 Task: Set up your Outlook email account using the email address aakashmishraop@outlook.com.
Action: Mouse moved to (29, 48)
Screenshot: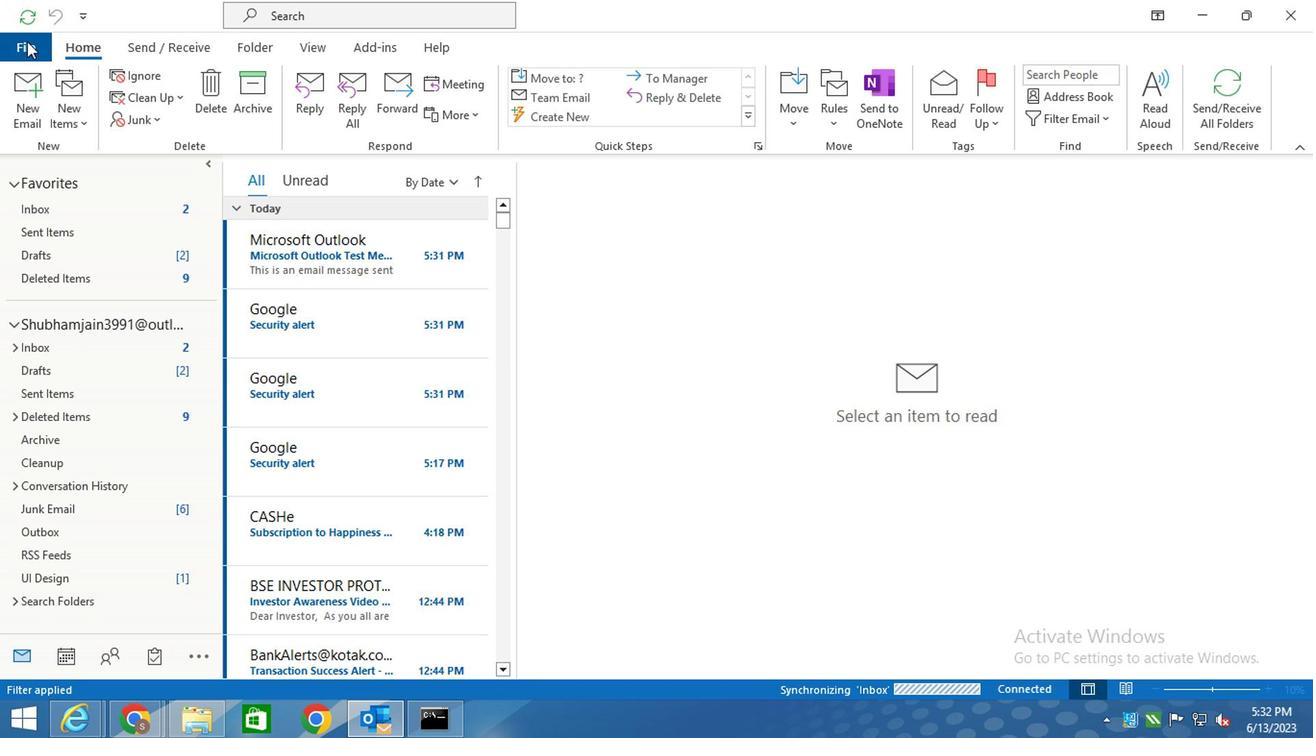 
Action: Mouse pressed left at (29, 48)
Screenshot: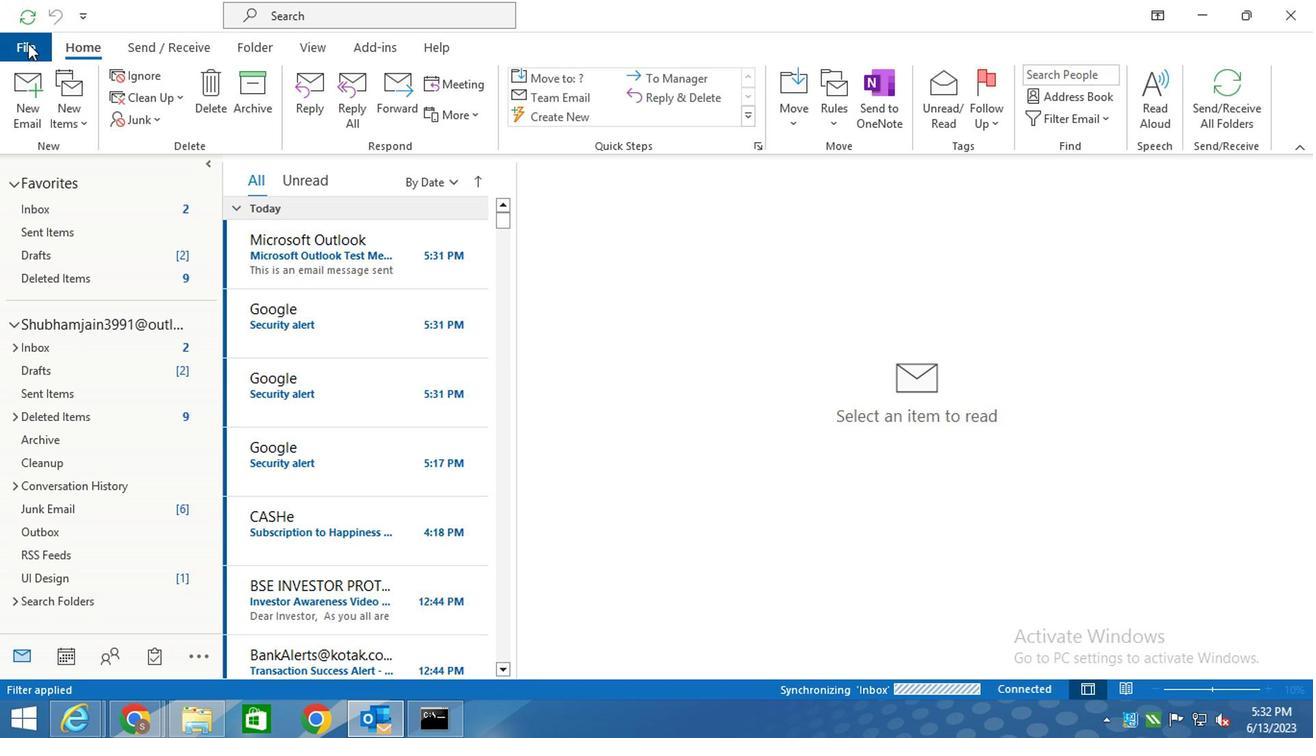 
Action: Mouse moved to (222, 164)
Screenshot: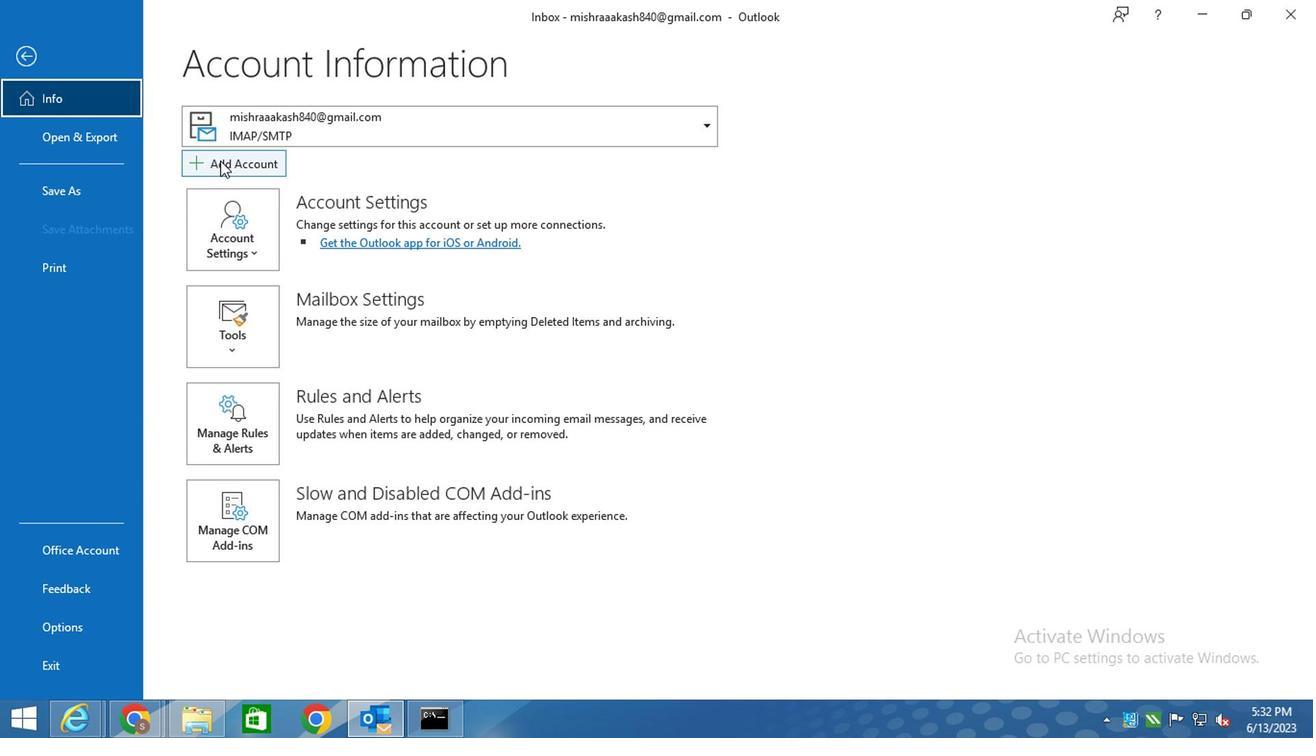 
Action: Mouse pressed left at (222, 164)
Screenshot: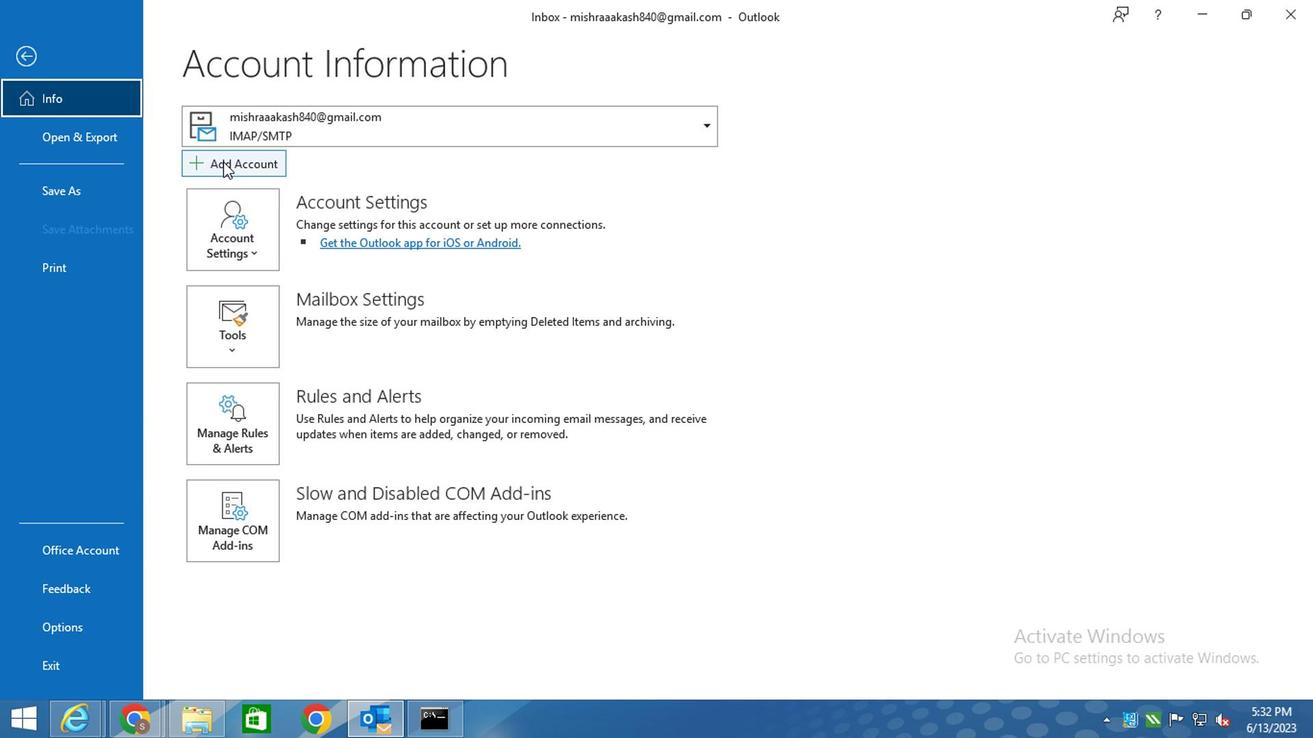 
Action: Mouse moved to (240, 186)
Screenshot: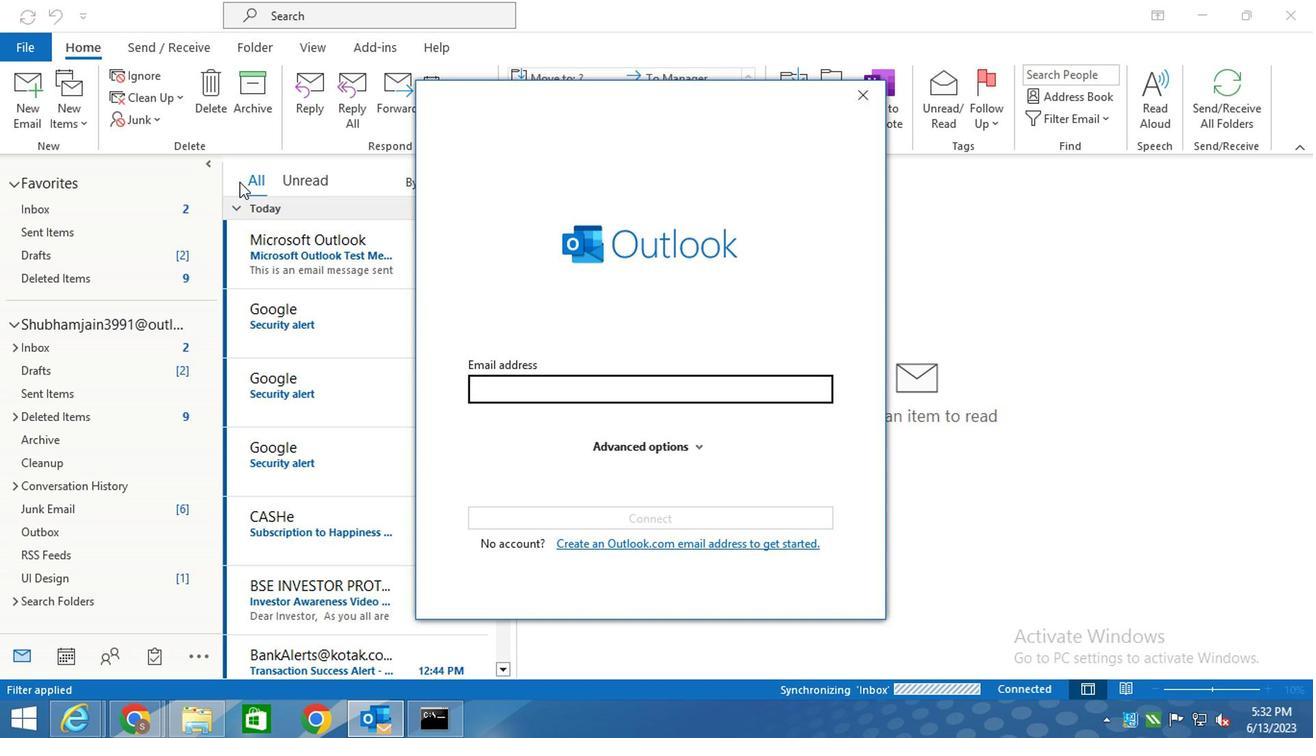 
Action: Key pressed aakashmishraop<Key.shift>@OUTLOOK.COM
Screenshot: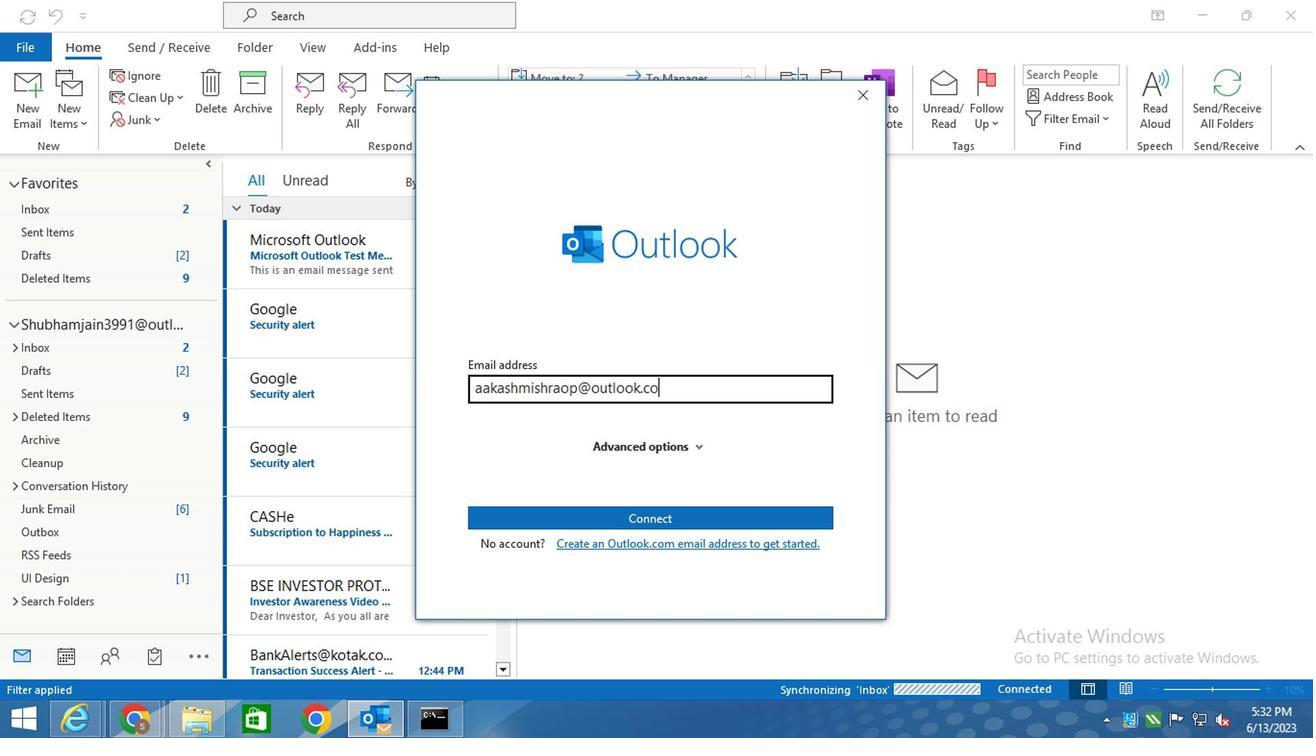 
Action: Mouse moved to (640, 450)
Screenshot: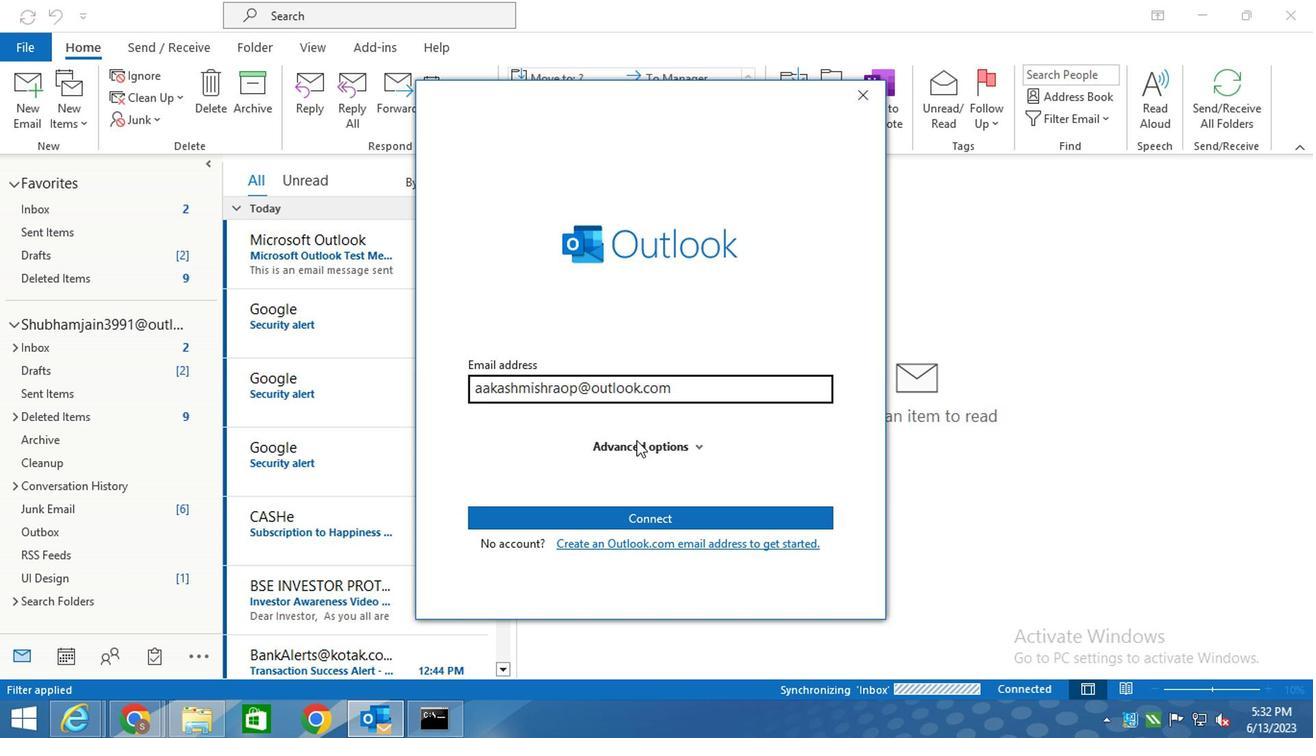 
Action: Mouse pressed left at (640, 450)
Screenshot: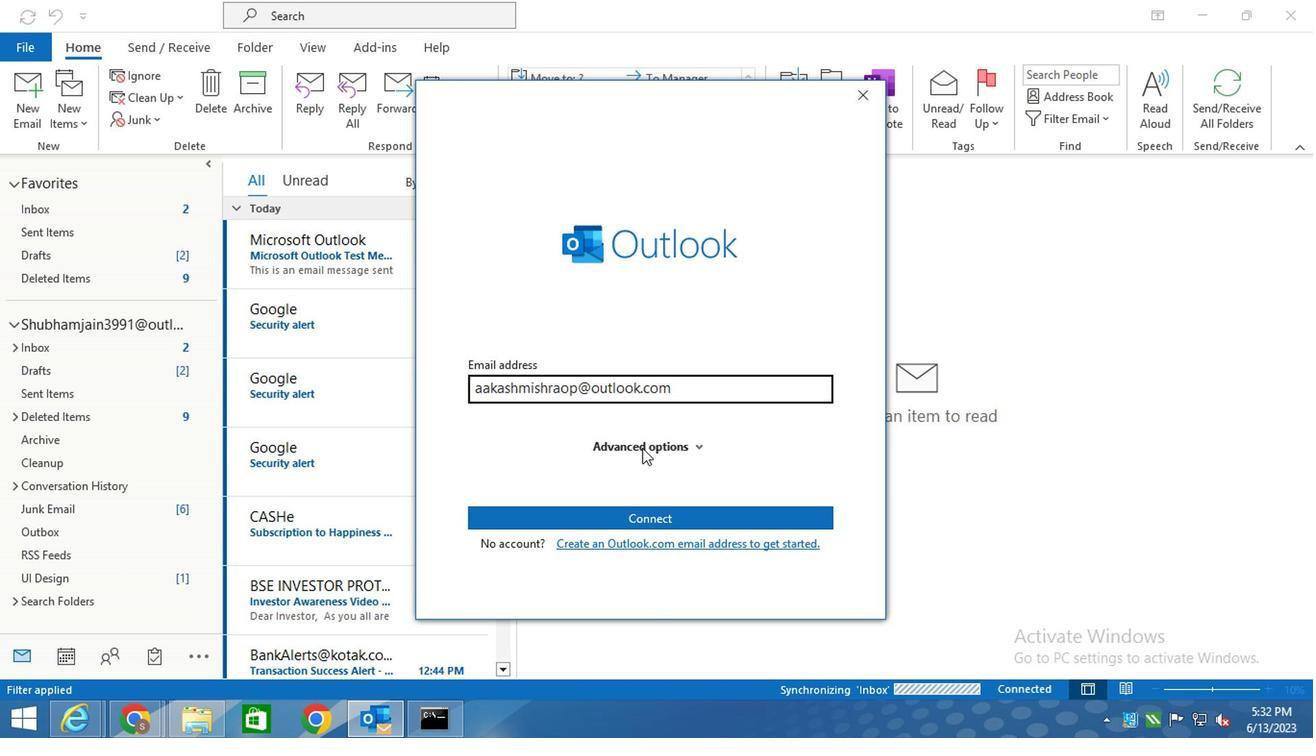 
Action: Mouse moved to (570, 473)
Screenshot: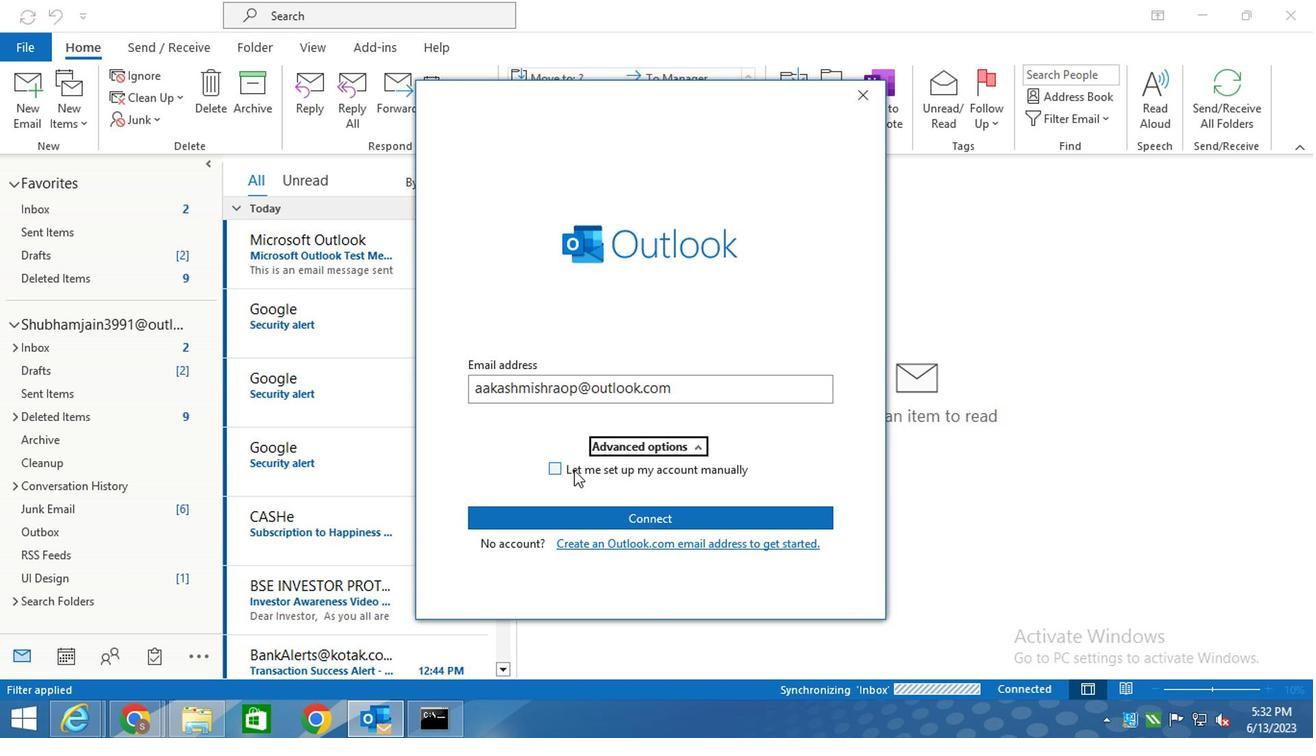 
Action: Mouse pressed left at (570, 473)
Screenshot: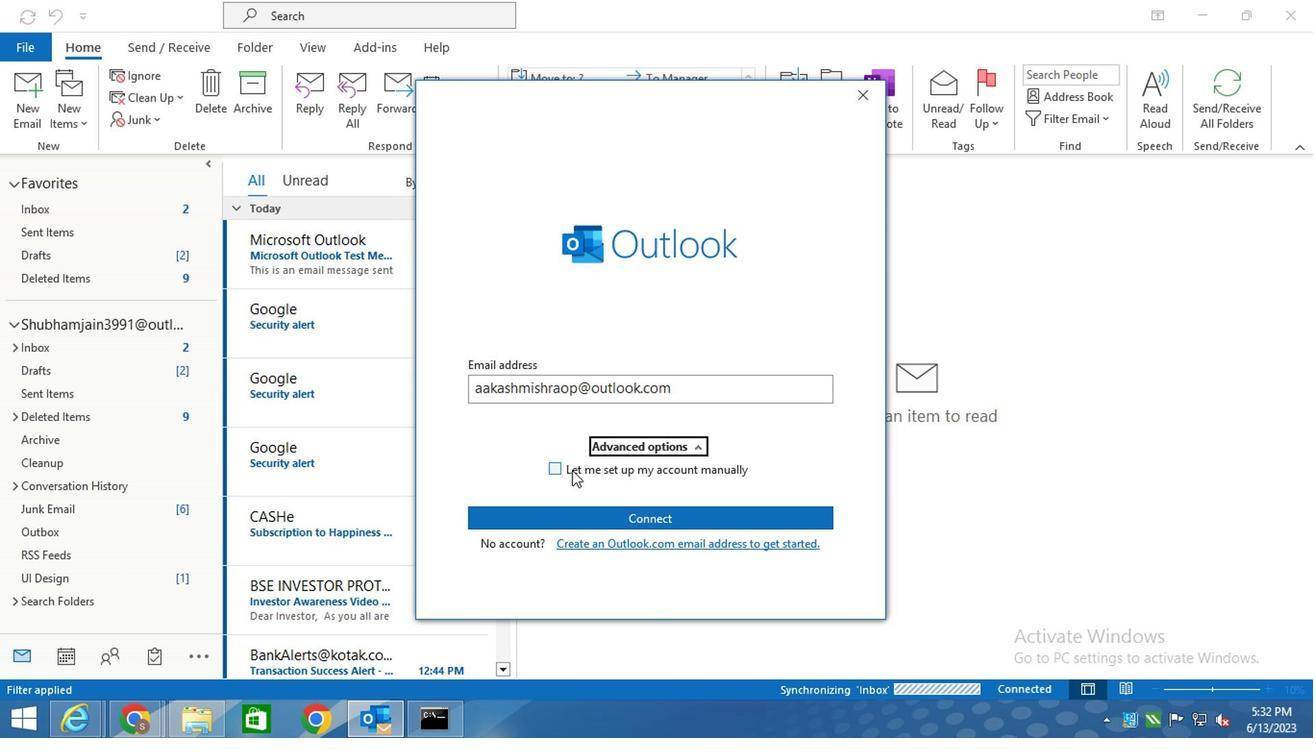 
Action: Mouse moved to (601, 524)
Screenshot: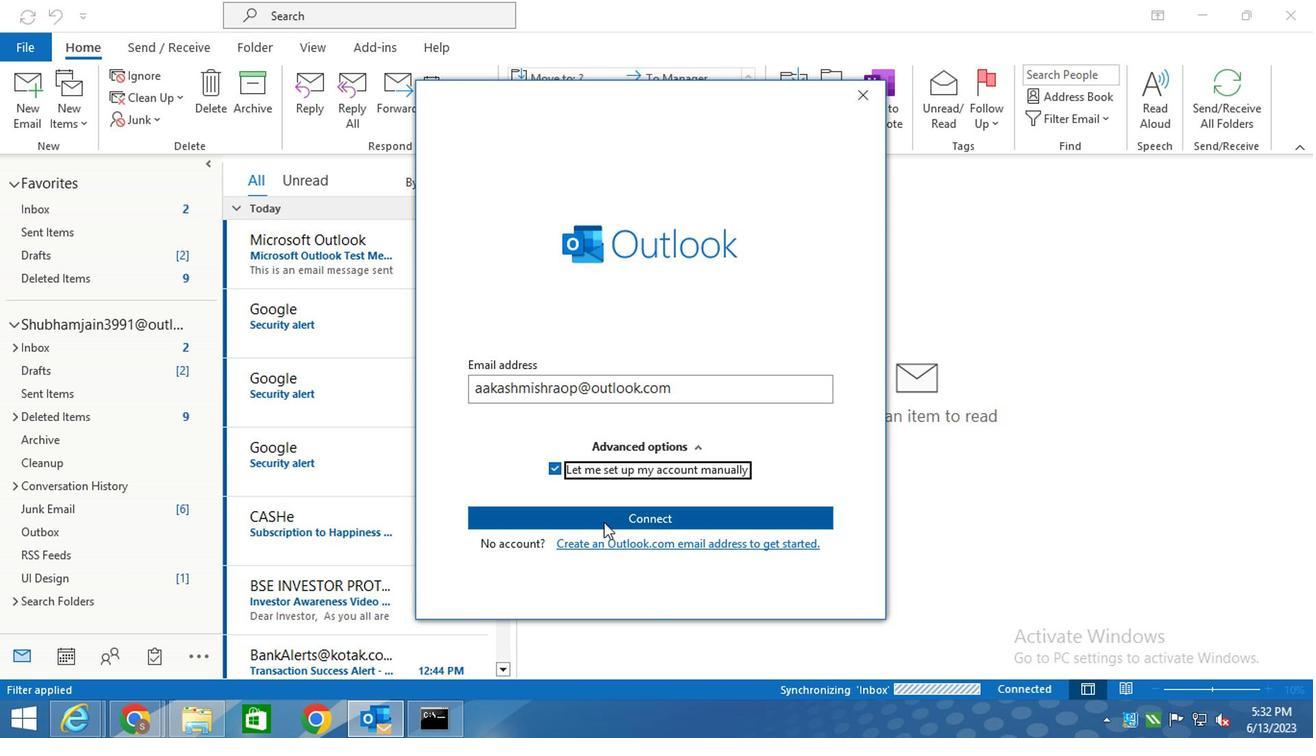 
Action: Mouse pressed left at (601, 524)
Screenshot: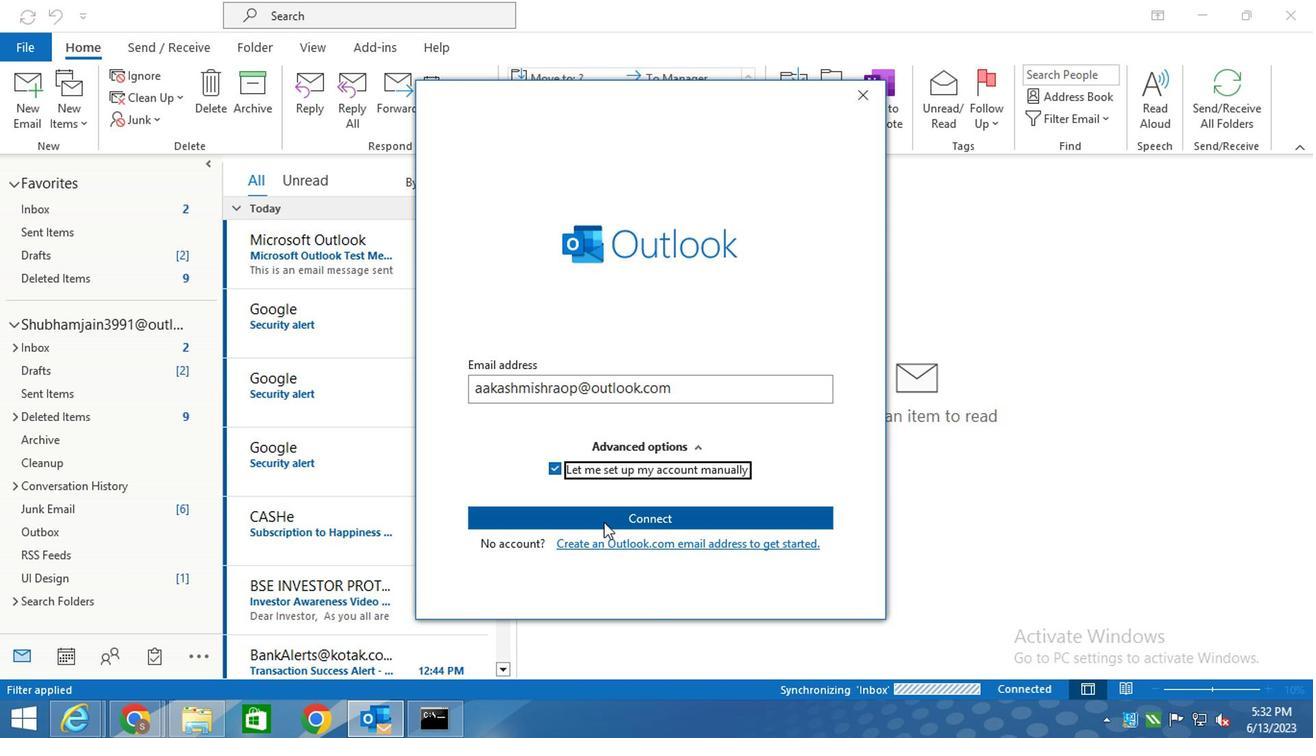 
Action: Mouse moved to (608, 259)
Screenshot: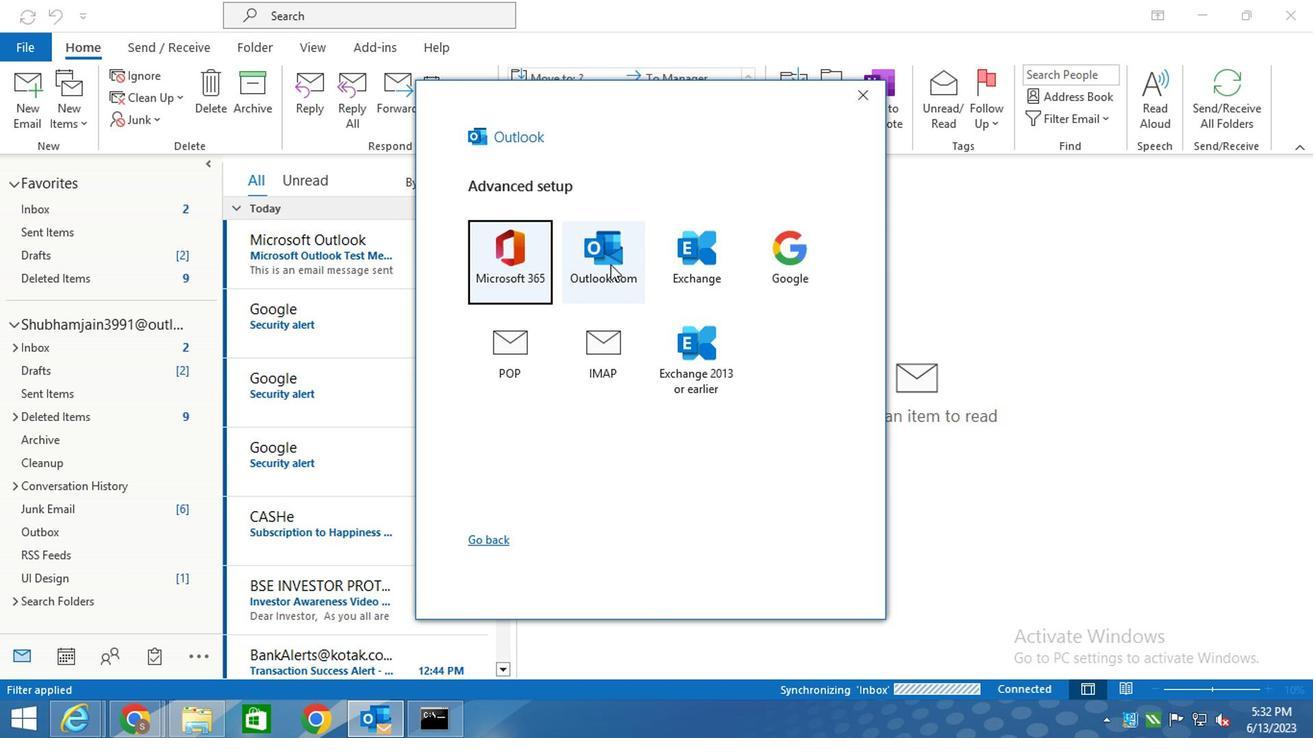 
Action: Mouse pressed left at (608, 259)
Screenshot: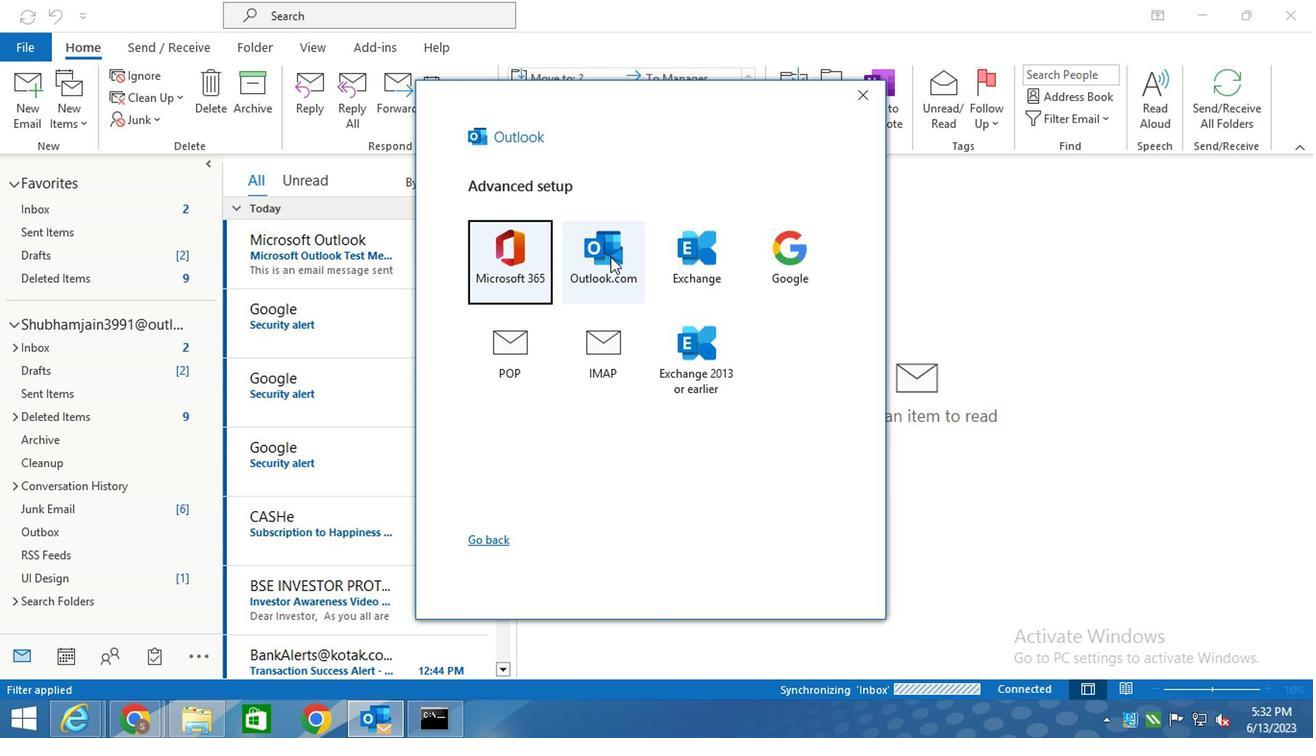 
Action: Mouse moved to (653, 391)
Screenshot: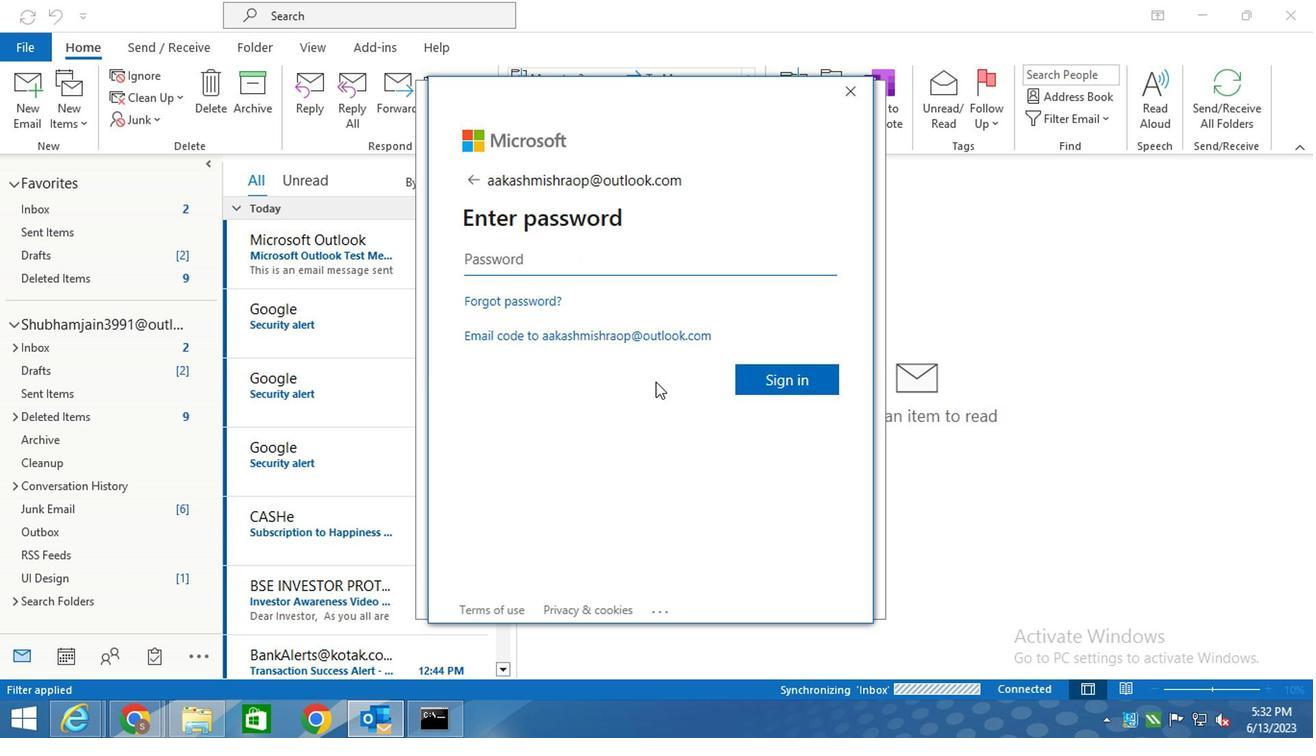
Action: Key pressed <Key.caps_lock>A<Key.caps_lock>AKASH<Key.shift>@123
Screenshot: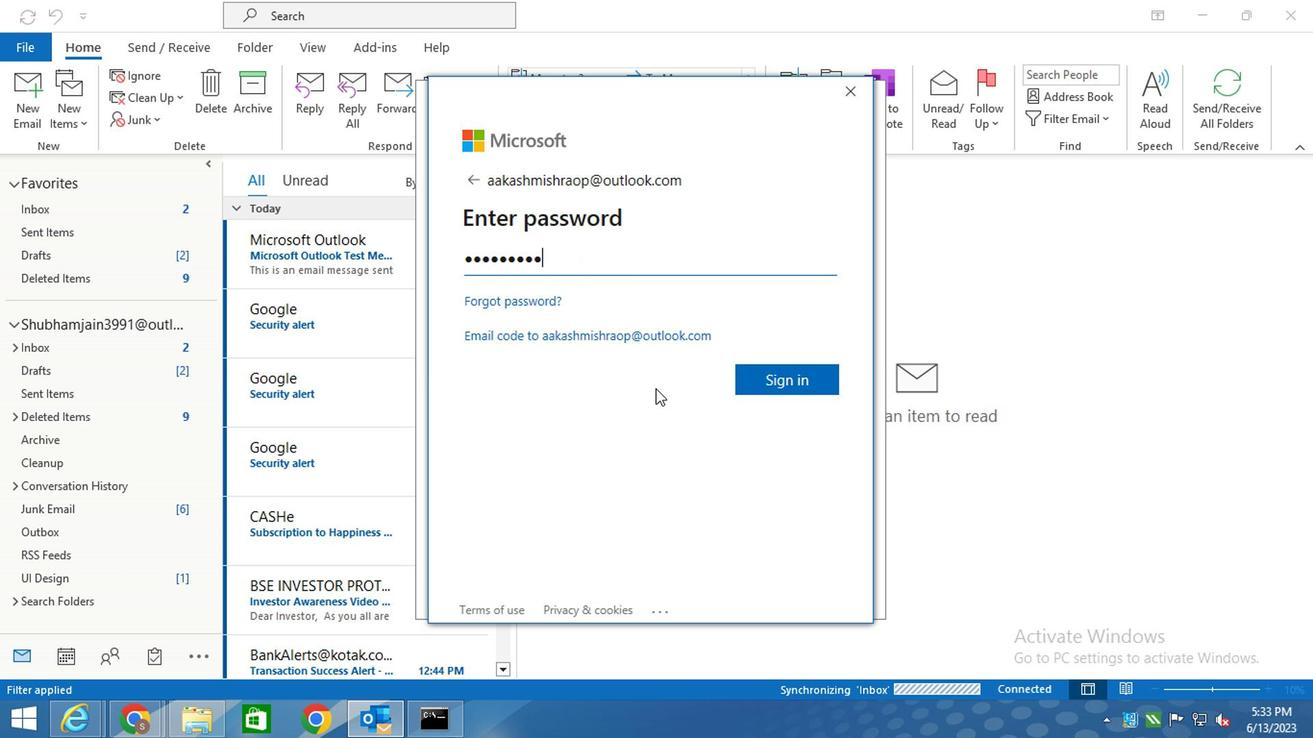
Action: Mouse moved to (770, 382)
Screenshot: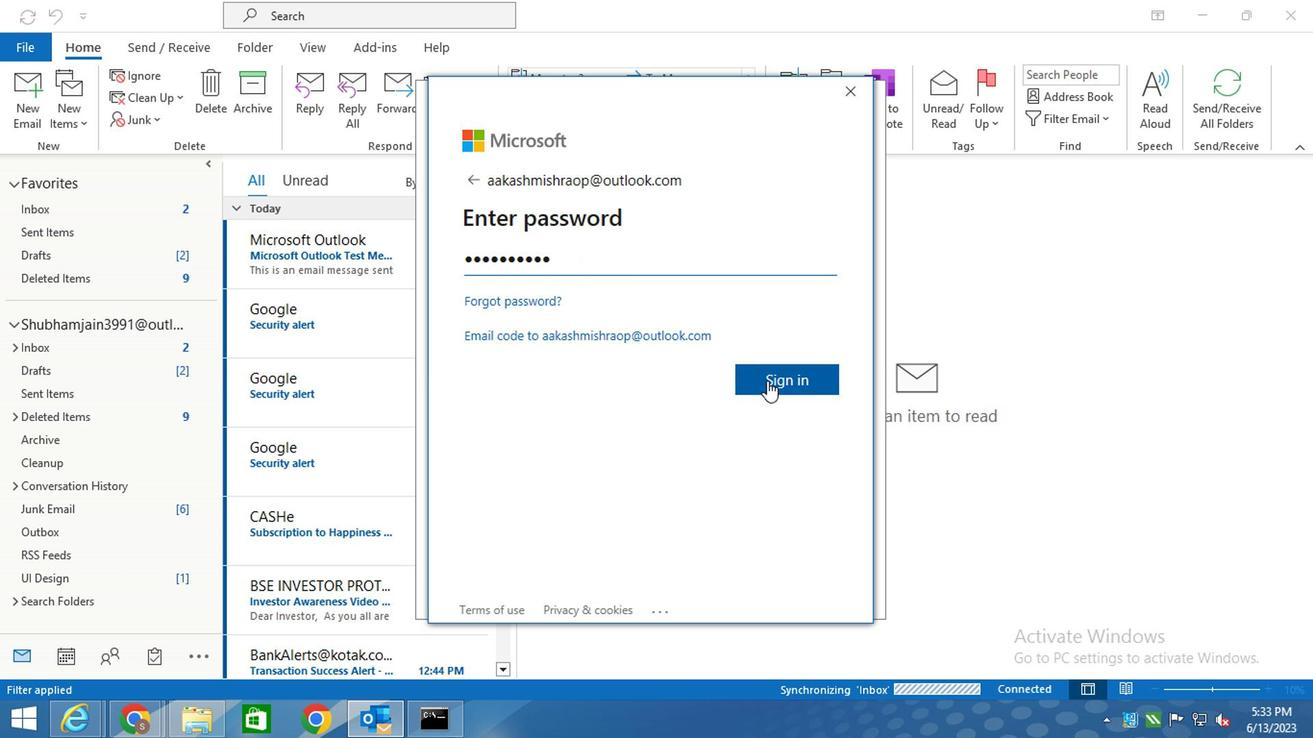 
Action: Mouse pressed left at (770, 382)
Screenshot: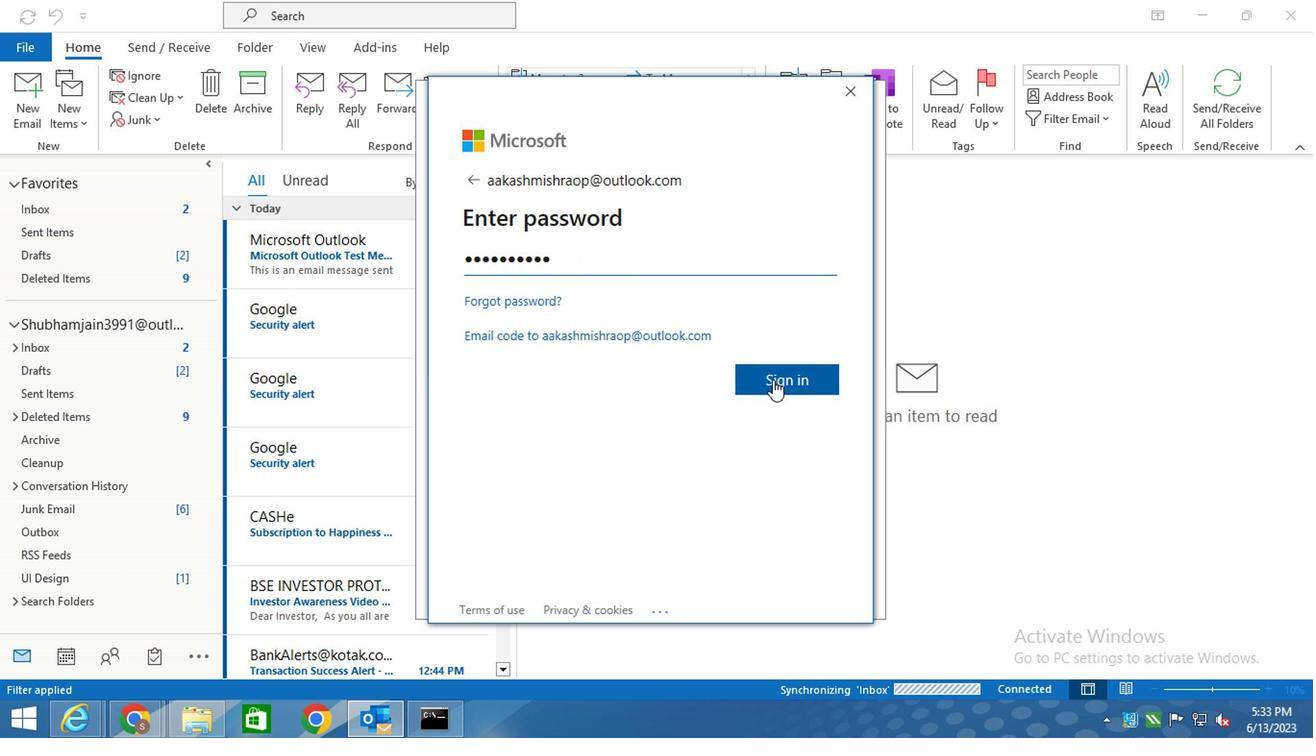 
Action: Mouse moved to (787, 548)
Screenshot: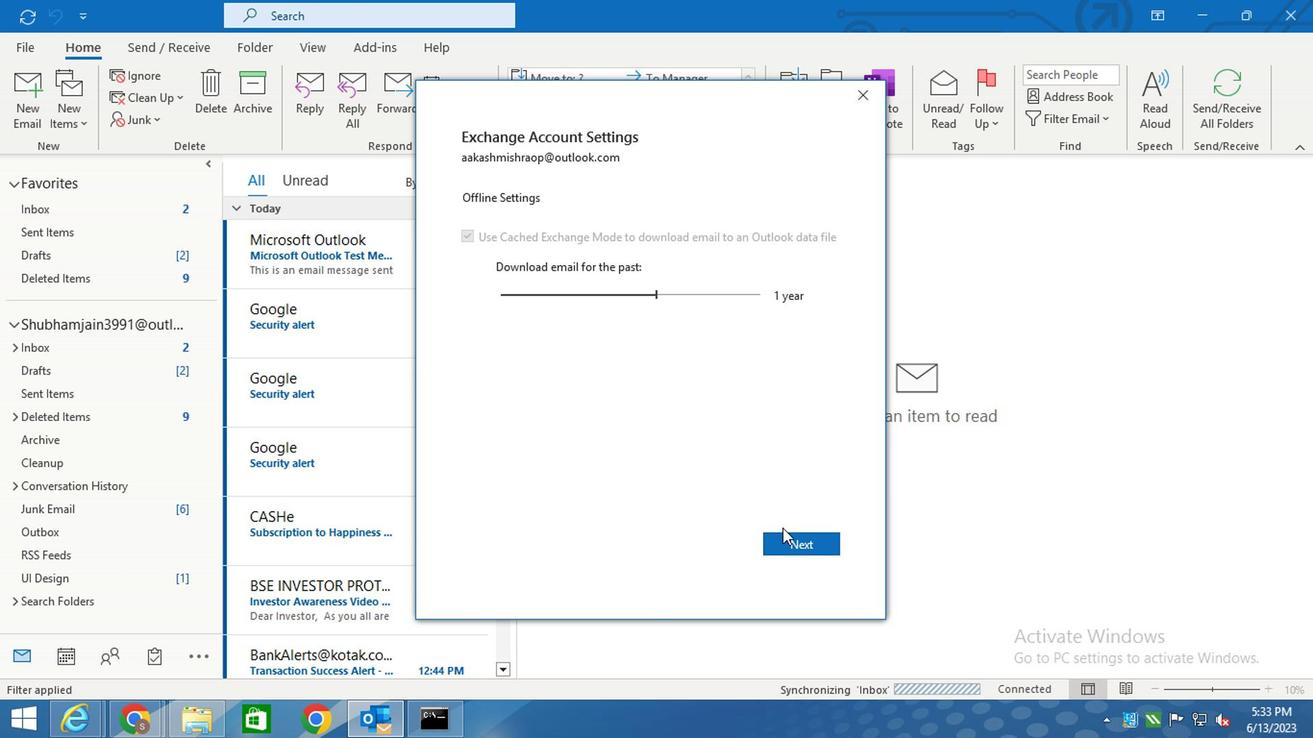 
Action: Mouse pressed left at (787, 548)
Screenshot: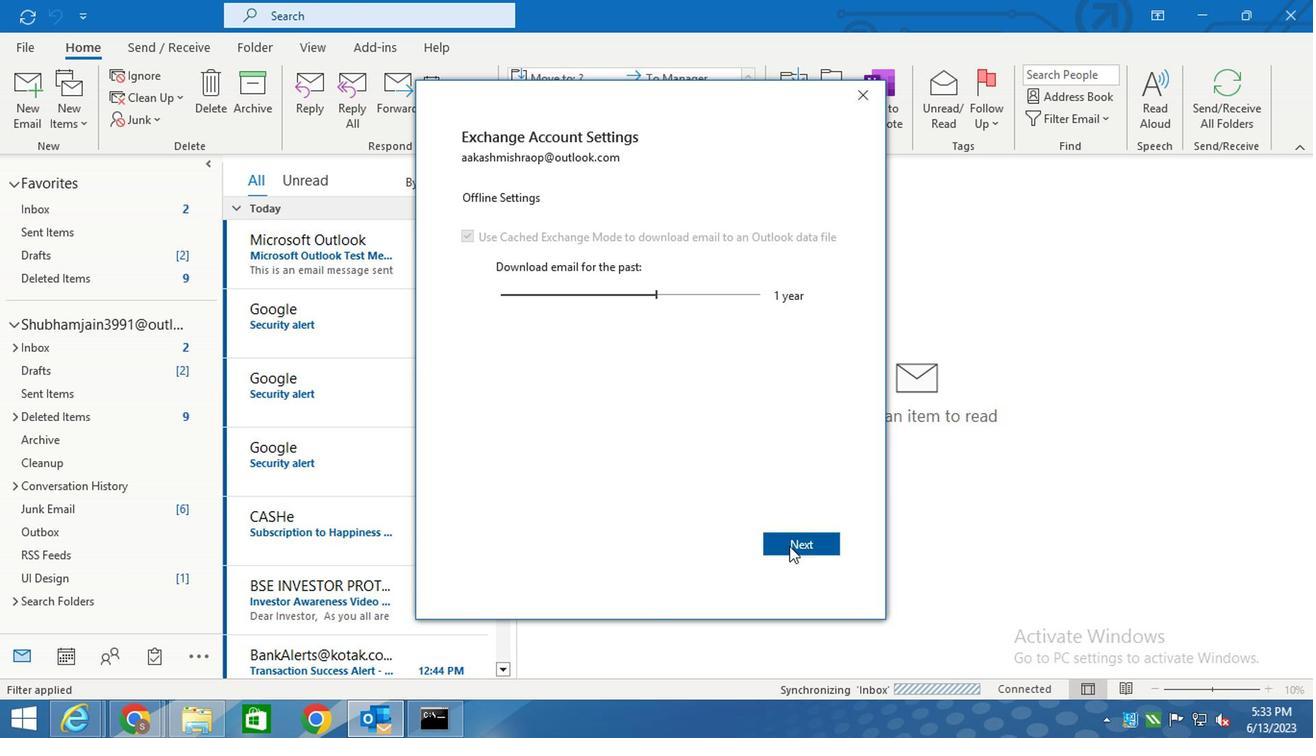 
Action: Mouse moved to (761, 556)
Screenshot: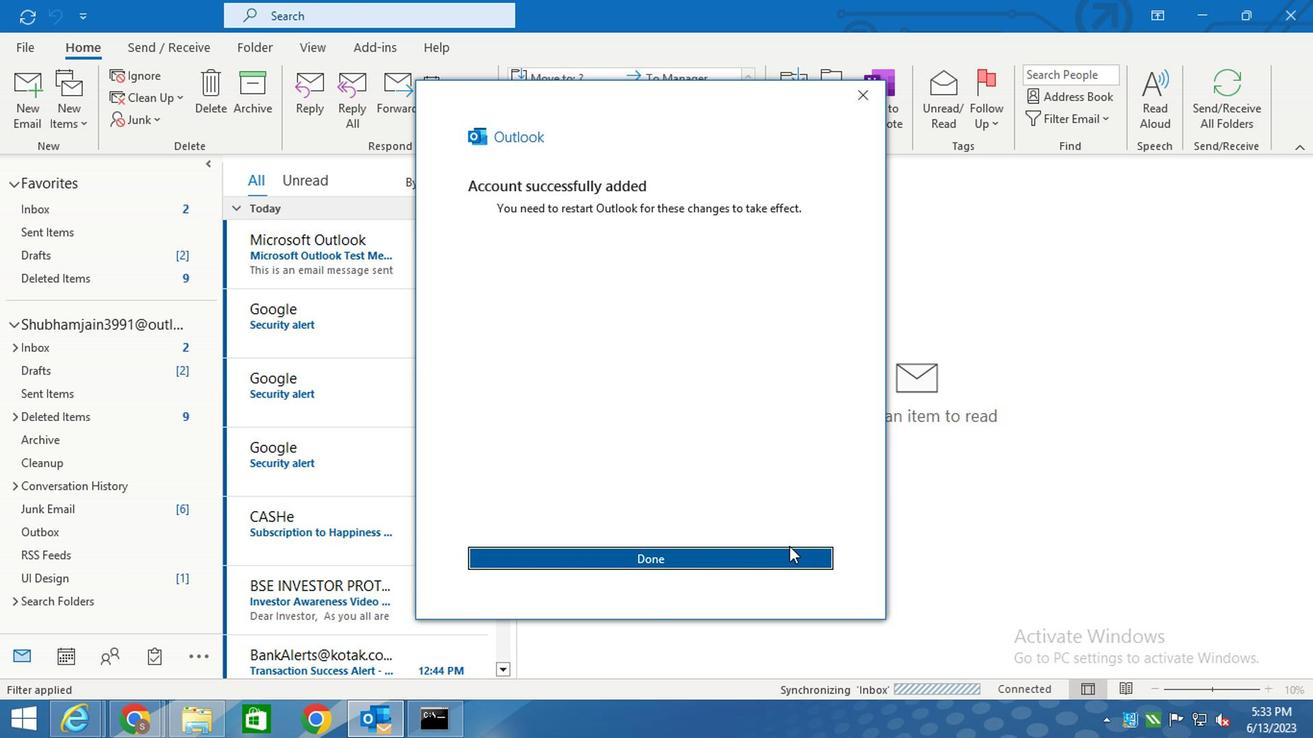
Action: Mouse pressed left at (761, 556)
Screenshot: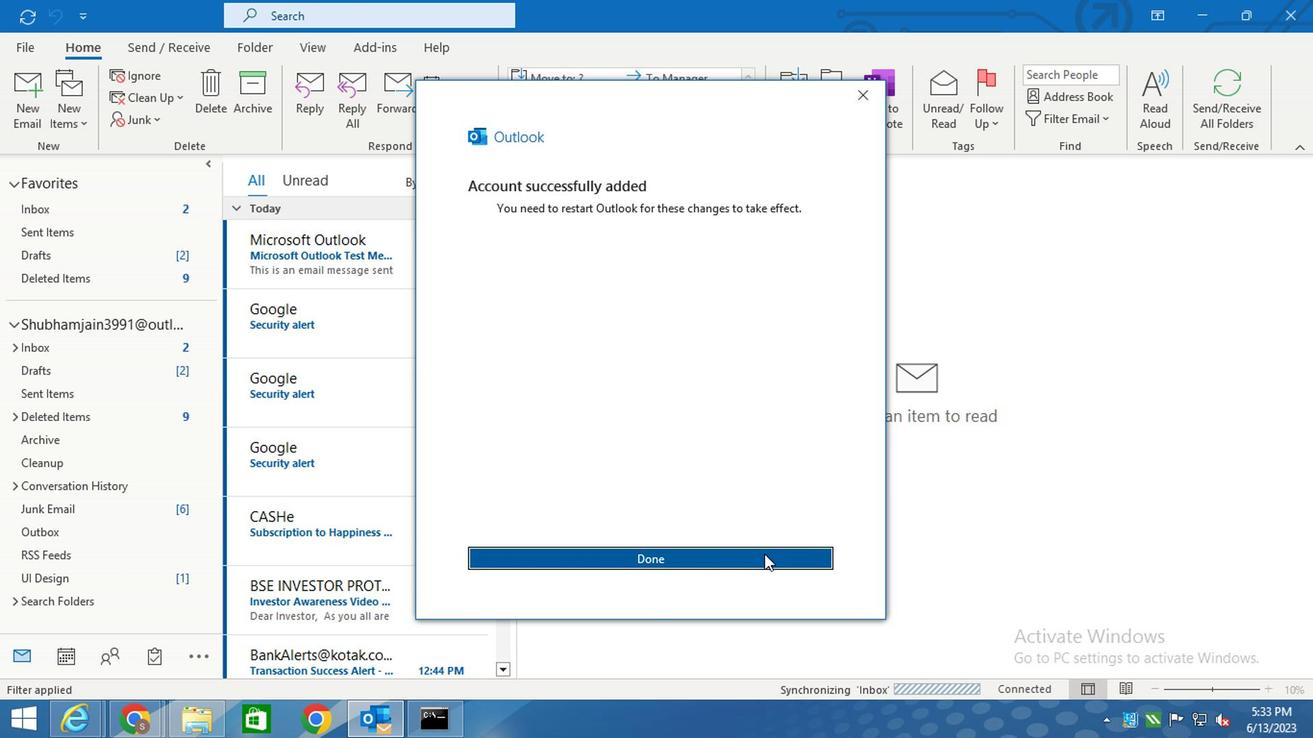 
Action: Mouse moved to (759, 525)
Screenshot: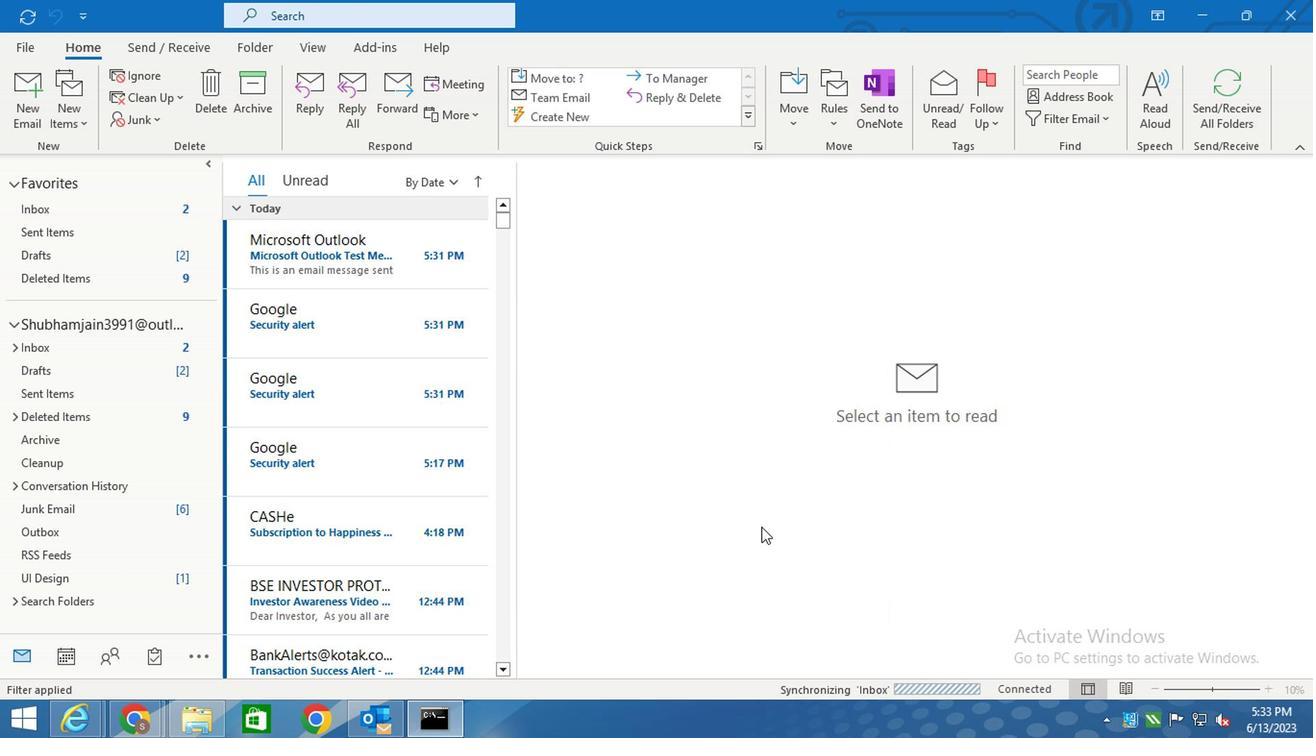 
